 Task: Add an event with the title Marketing Campaign Evaluation and Fine-tuning, date '2023/12/12', time 8:30 AM to 10:30 AMand add a description: The training workshop will begin with an overview of the importance of effective negotiation skills in today's business landscape. Participants will gain an understanding of the key elements of successful negotiations, such as preparation, communication, active listening, and problem-solving.Select event color  Blueberry . Add location for the event as: 123 Park Guell, Barcelona, Spain, logged in from the account softage.5@softage.netand send the event invitation to softage.10@softage.net and softage.3@softage.net. Set a reminder for the event Doesn't repeat
Action: Mouse moved to (948, 72)
Screenshot: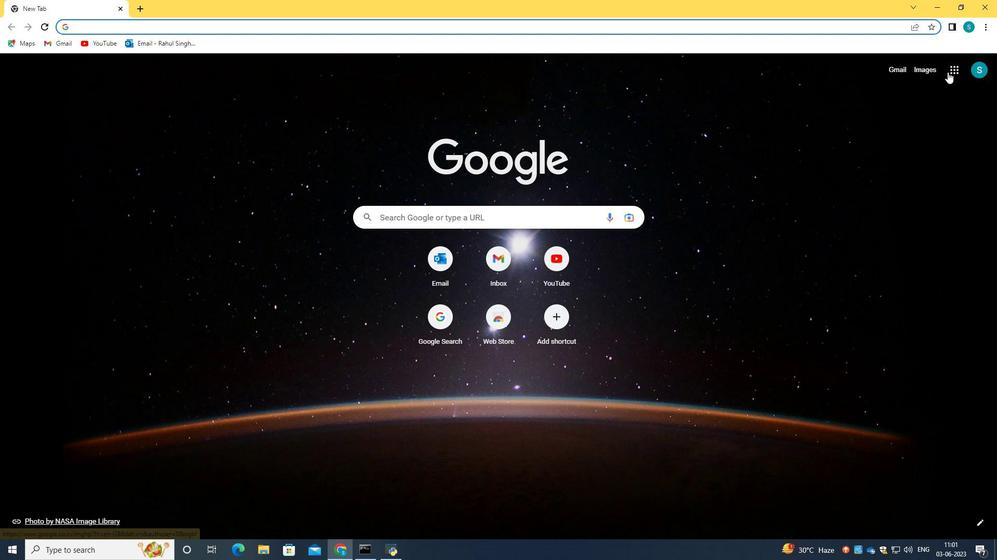 
Action: Mouse pressed left at (948, 72)
Screenshot: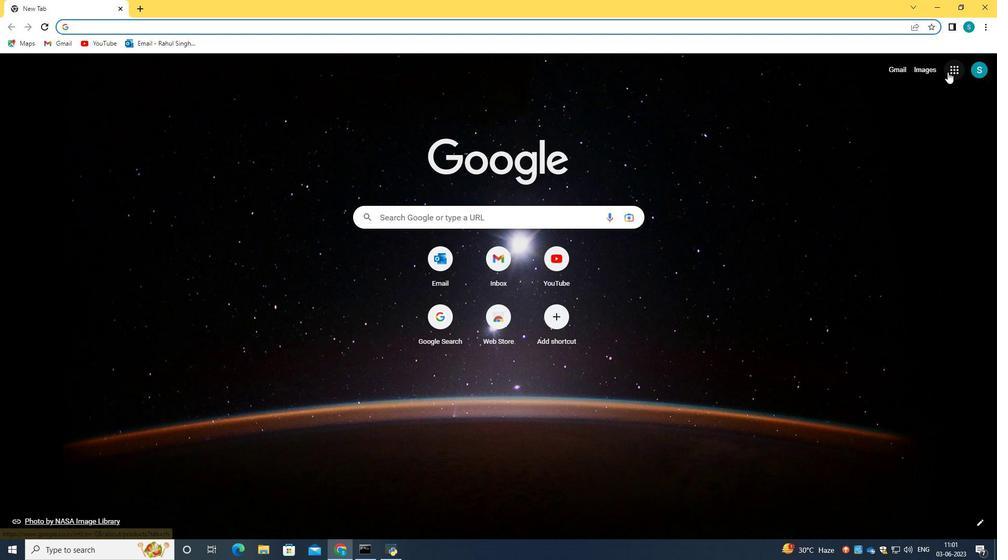 
Action: Mouse moved to (868, 224)
Screenshot: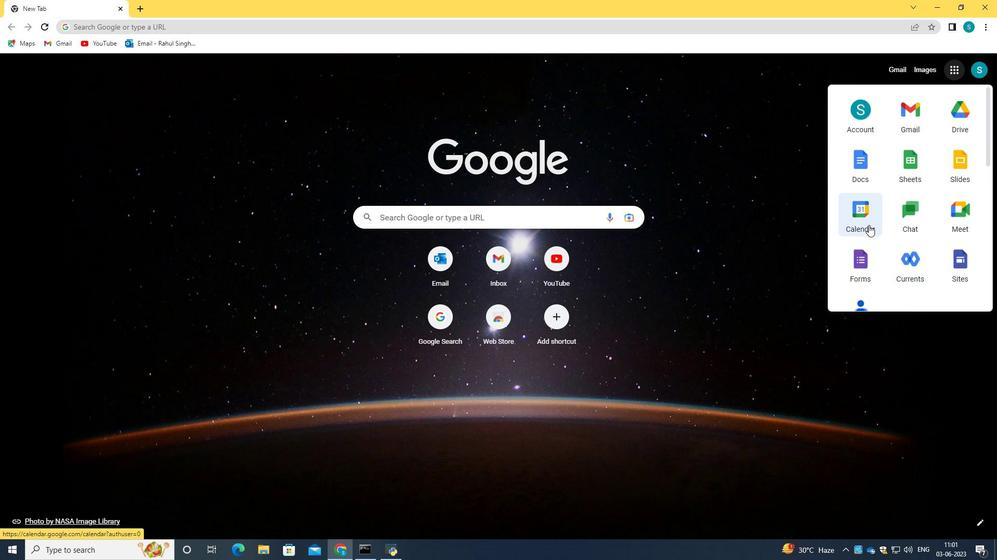 
Action: Mouse pressed left at (868, 224)
Screenshot: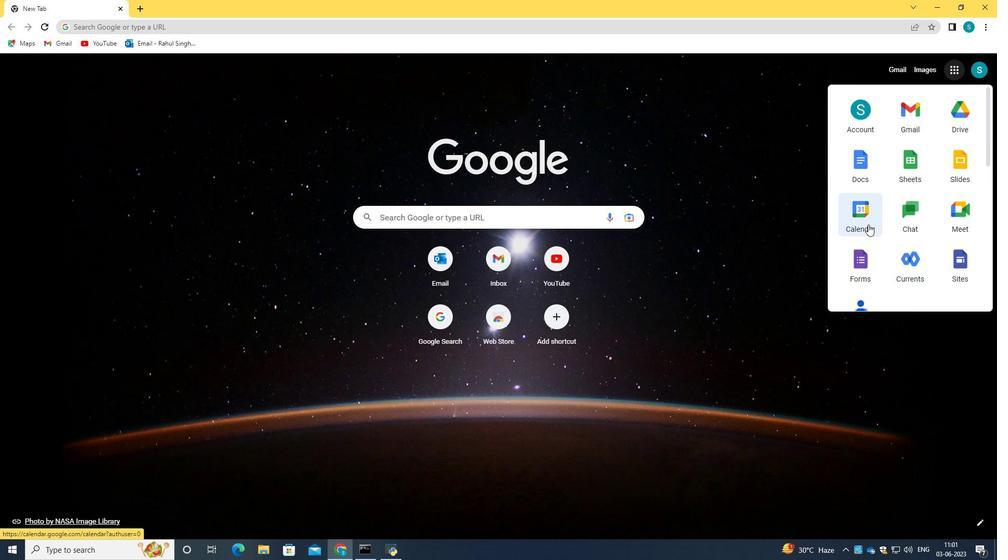 
Action: Mouse moved to (55, 108)
Screenshot: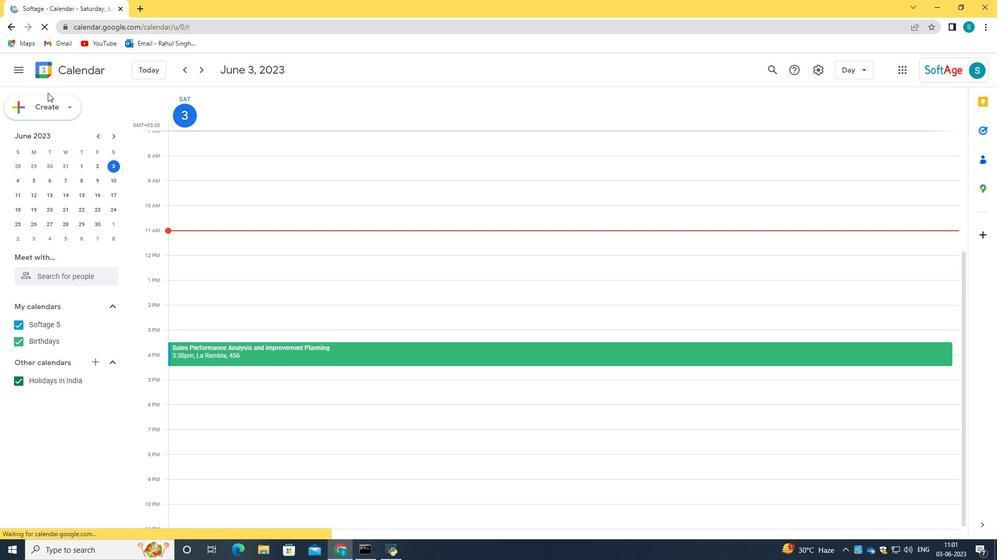 
Action: Mouse pressed left at (55, 108)
Screenshot: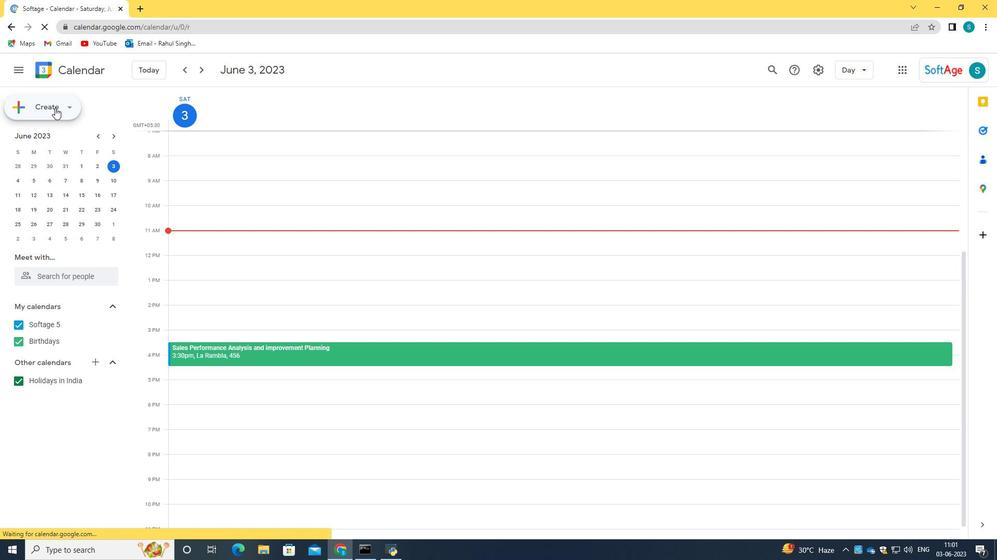 
Action: Mouse moved to (47, 130)
Screenshot: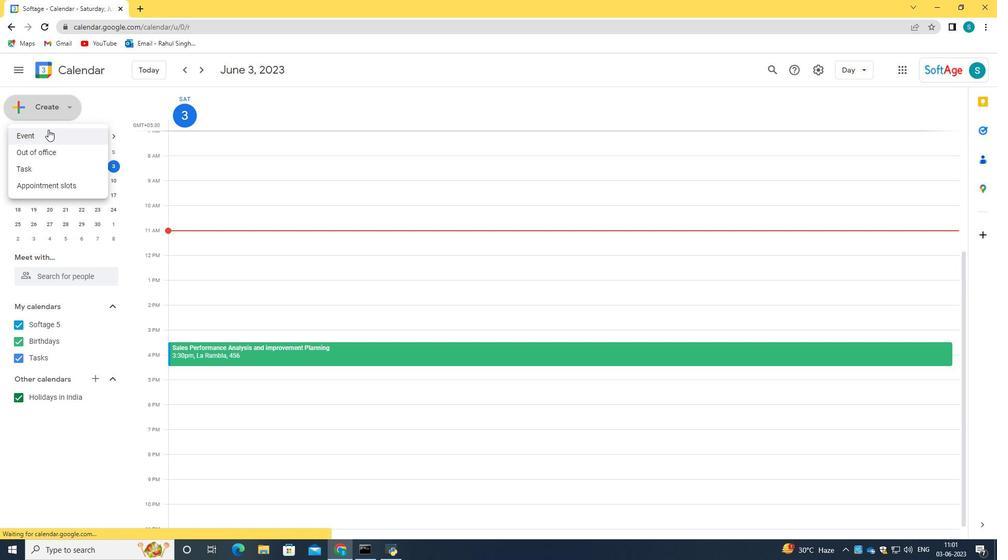 
Action: Mouse pressed left at (47, 130)
Screenshot: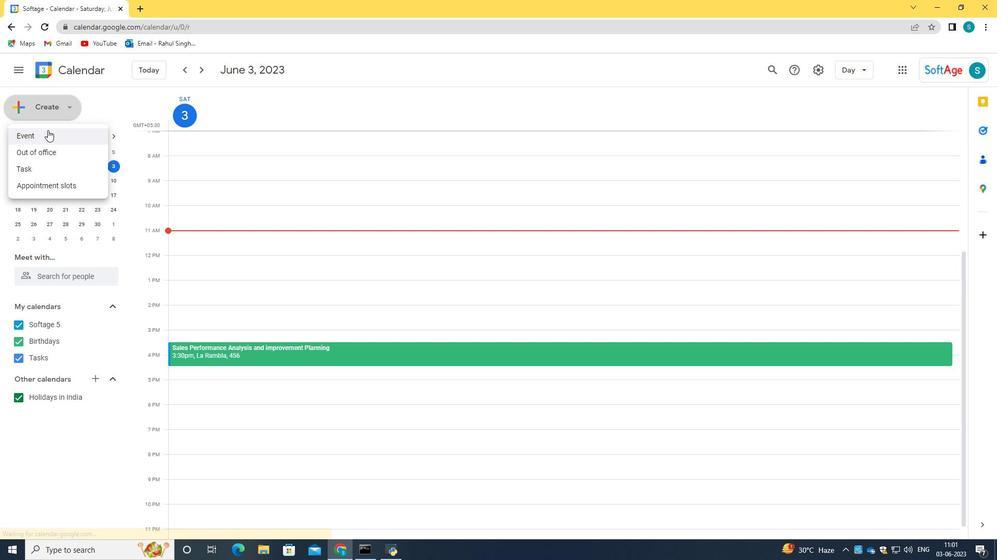 
Action: Mouse moved to (587, 421)
Screenshot: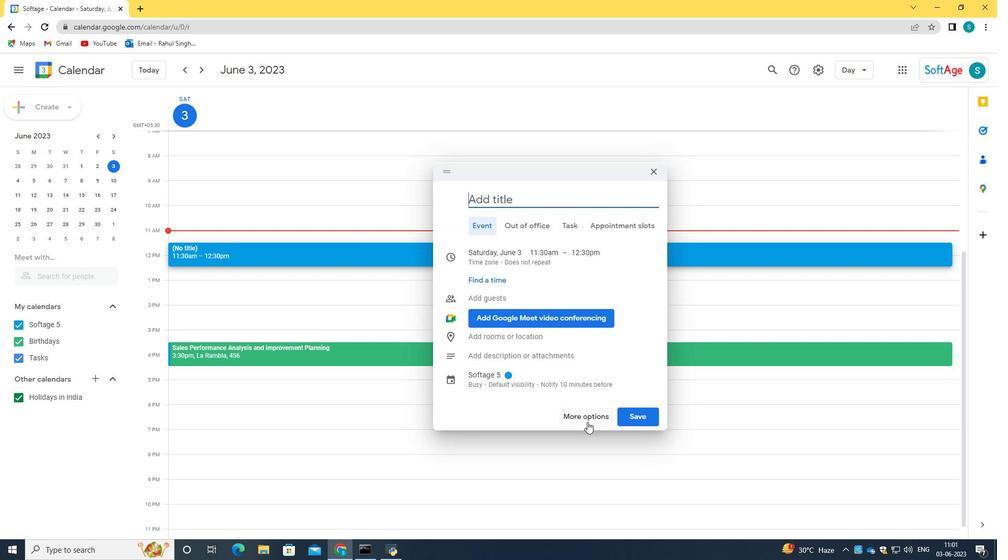 
Action: Mouse pressed left at (587, 421)
Screenshot: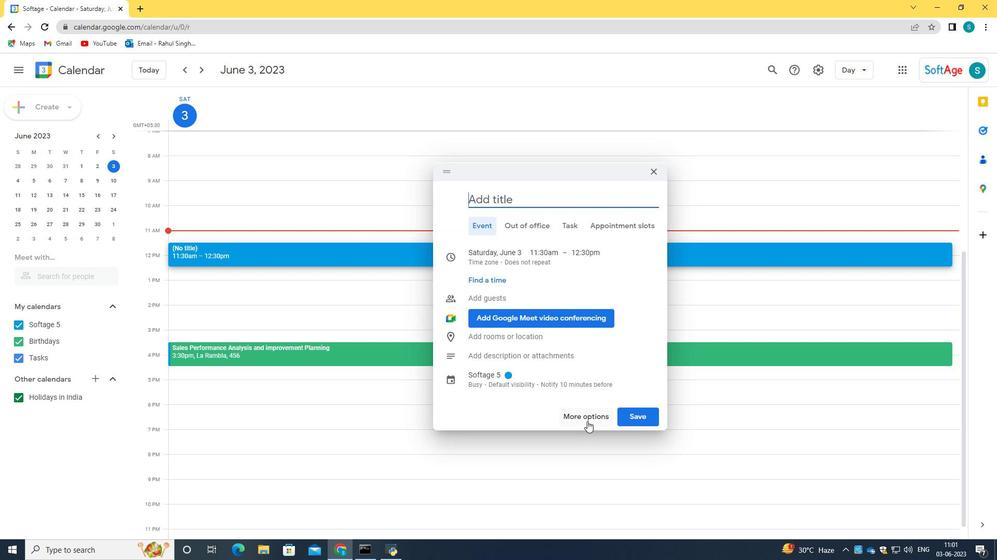 
Action: Mouse moved to (89, 73)
Screenshot: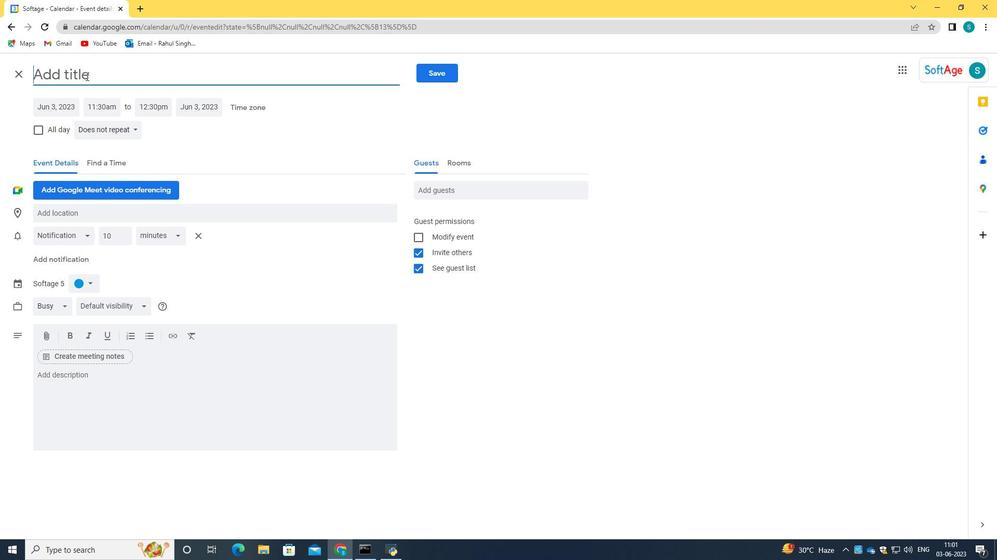 
Action: Mouse pressed left at (89, 73)
Screenshot: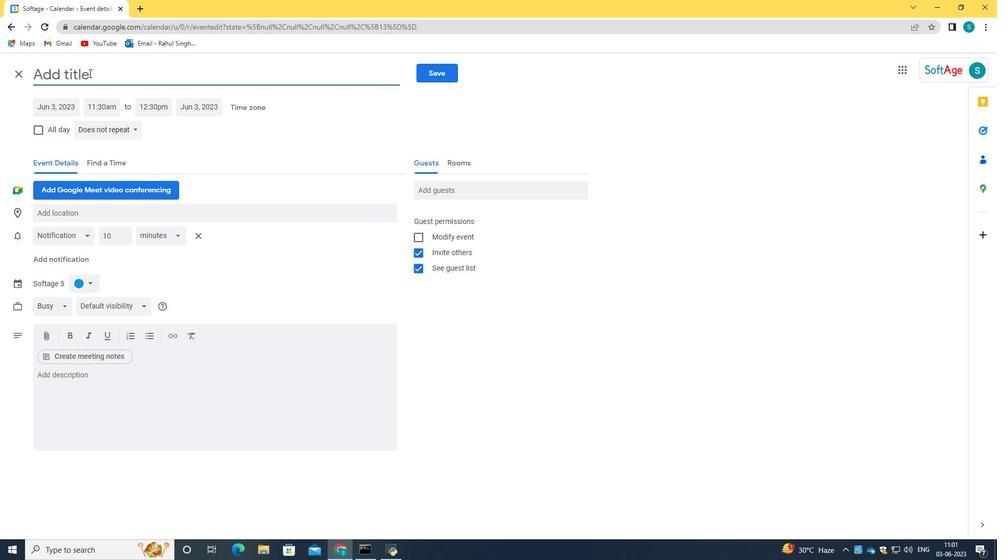 
Action: Key pressed <Key.caps_lock>M<Key.caps_lock>arketing<Key.space><Key.caps_lock>C<Key.caps_lock>ampaign<Key.space><Key.caps_lock>E<Key.caps_lock>valuation<Key.space>and<Key.space><Key.caps_lock>F<Key.caps_lock>ine-tunn<Key.backspace>ing<Key.space>
Screenshot: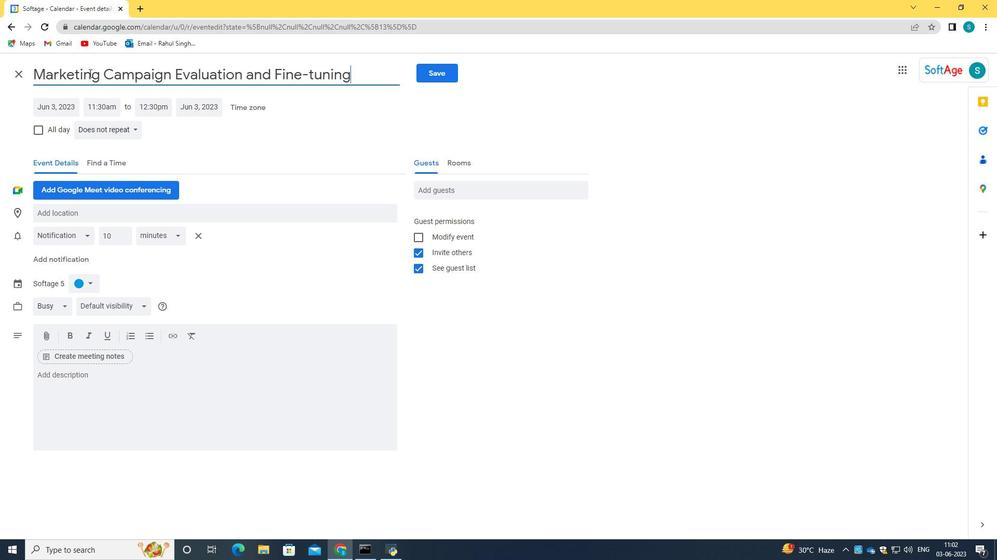 
Action: Mouse moved to (75, 105)
Screenshot: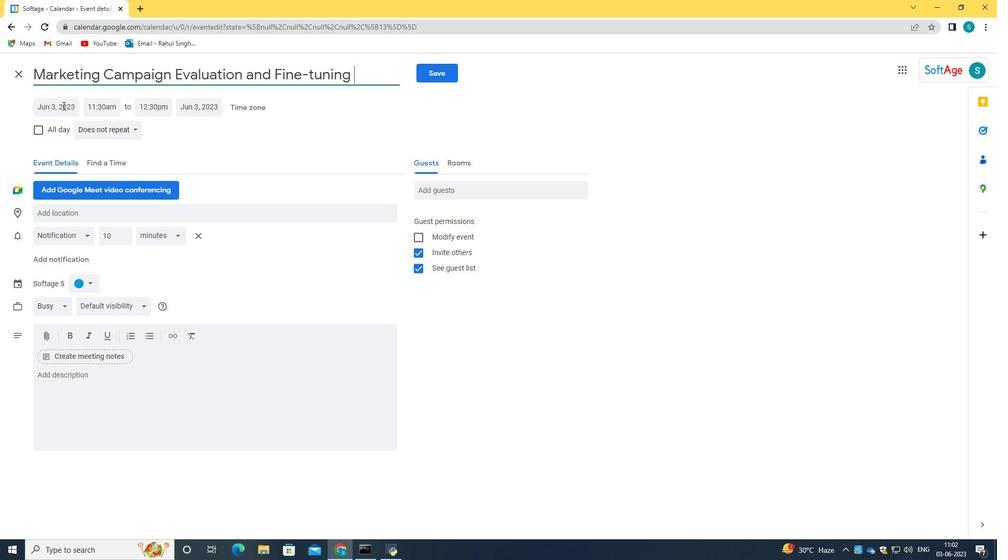 
Action: Mouse pressed left at (75, 105)
Screenshot: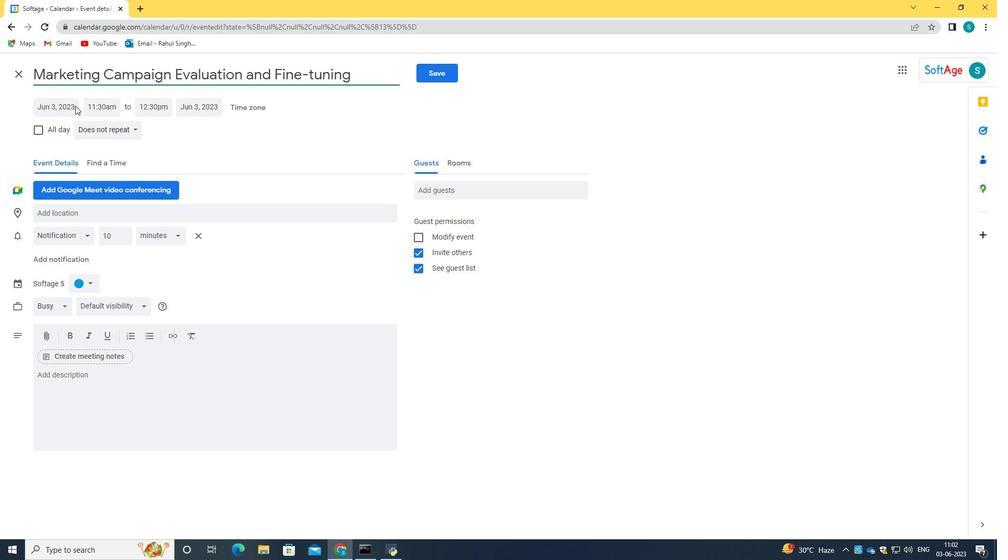 
Action: Mouse moved to (75, 106)
Screenshot: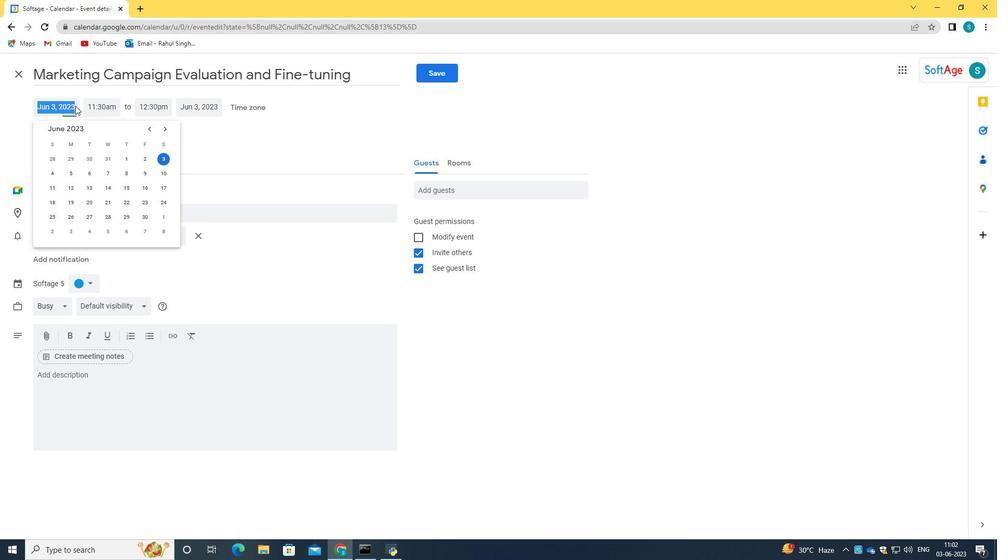 
Action: Key pressed 2023/12/12
Screenshot: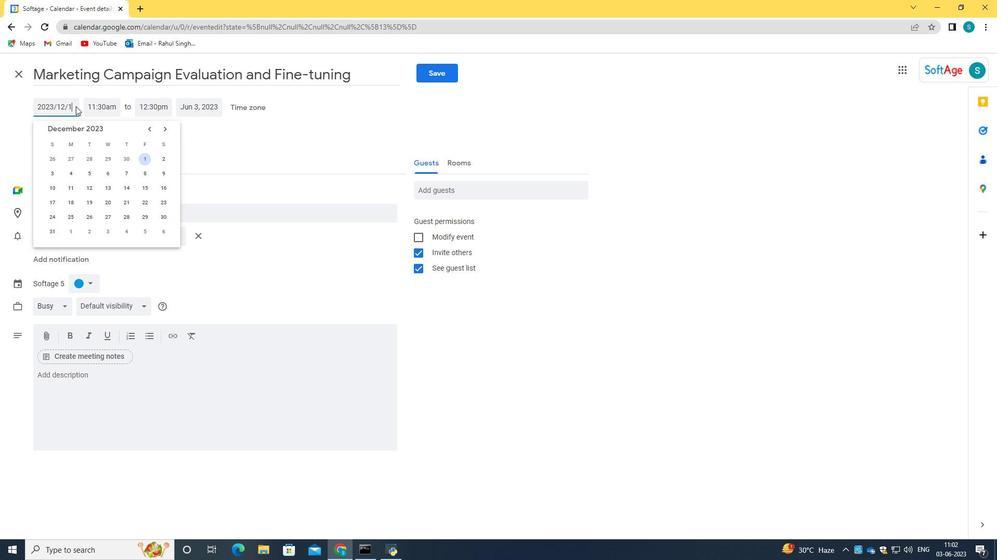 
Action: Mouse moved to (112, 111)
Screenshot: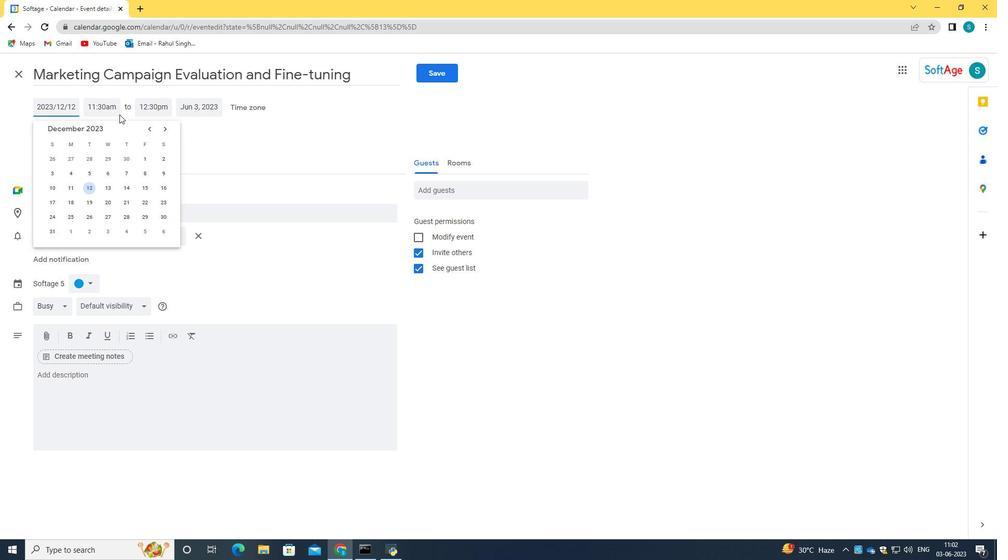 
Action: Mouse pressed left at (112, 111)
Screenshot: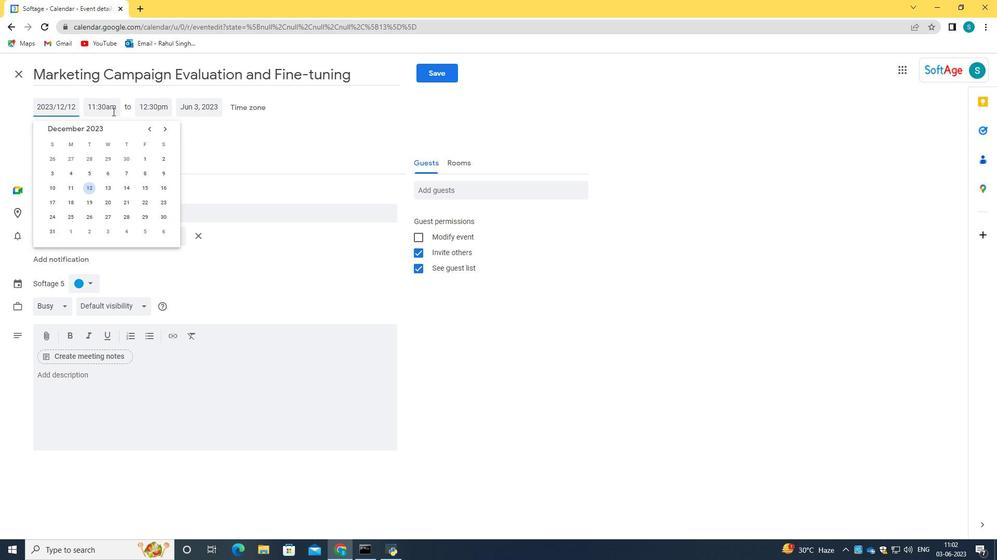 
Action: Key pressed 8<Key.shift_r>:30am<Key.tab>10<Key.shift_r>:30
Screenshot: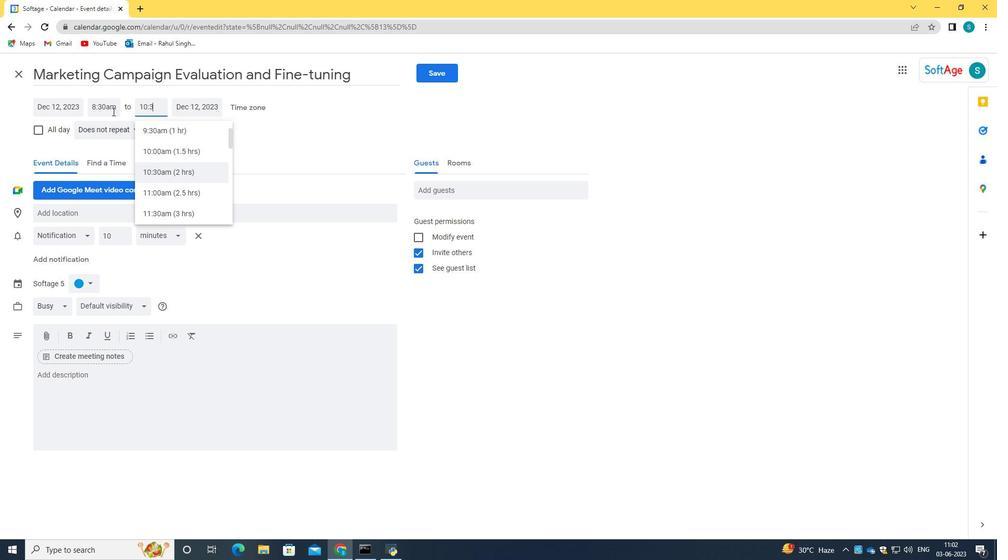 
Action: Mouse moved to (179, 174)
Screenshot: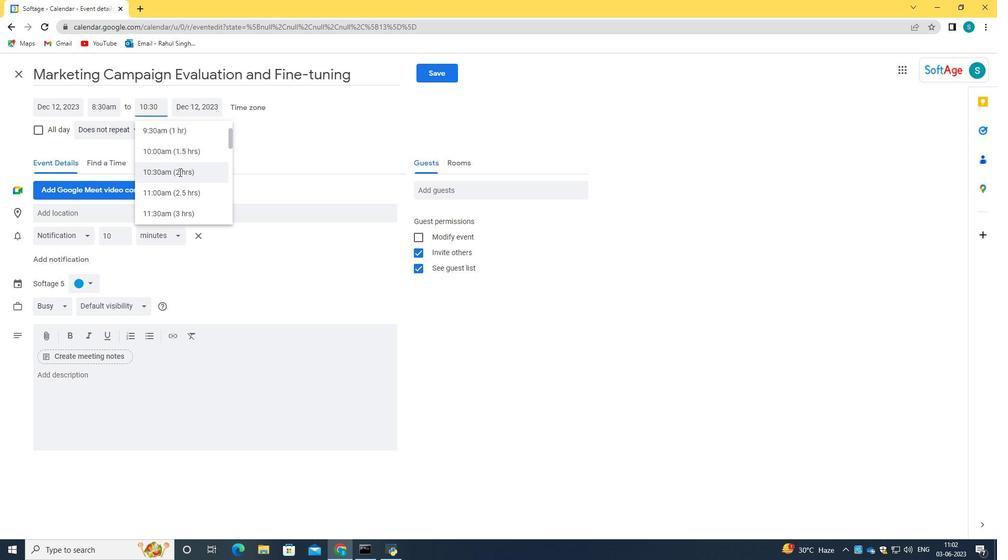 
Action: Mouse pressed left at (179, 174)
Screenshot: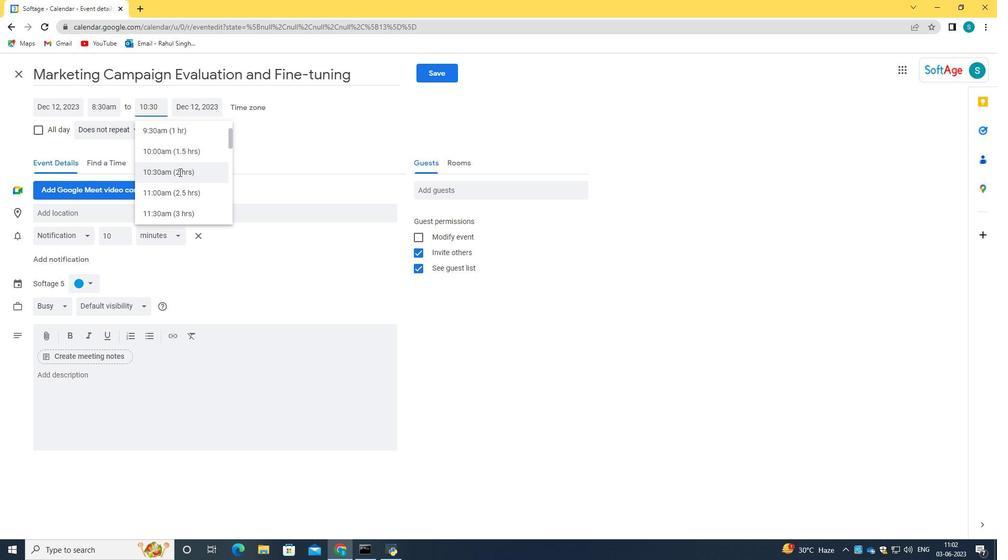 
Action: Mouse moved to (145, 391)
Screenshot: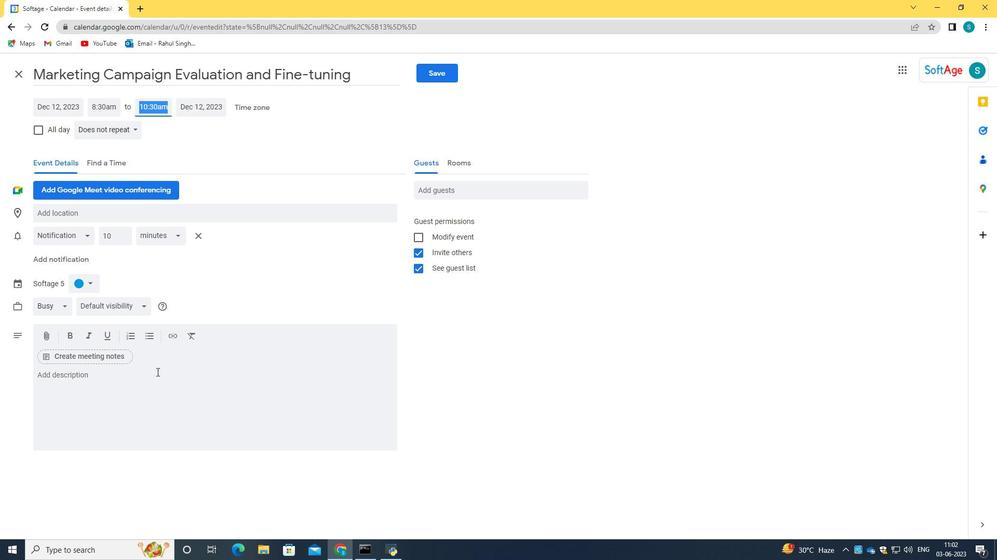 
Action: Mouse pressed left at (145, 391)
Screenshot: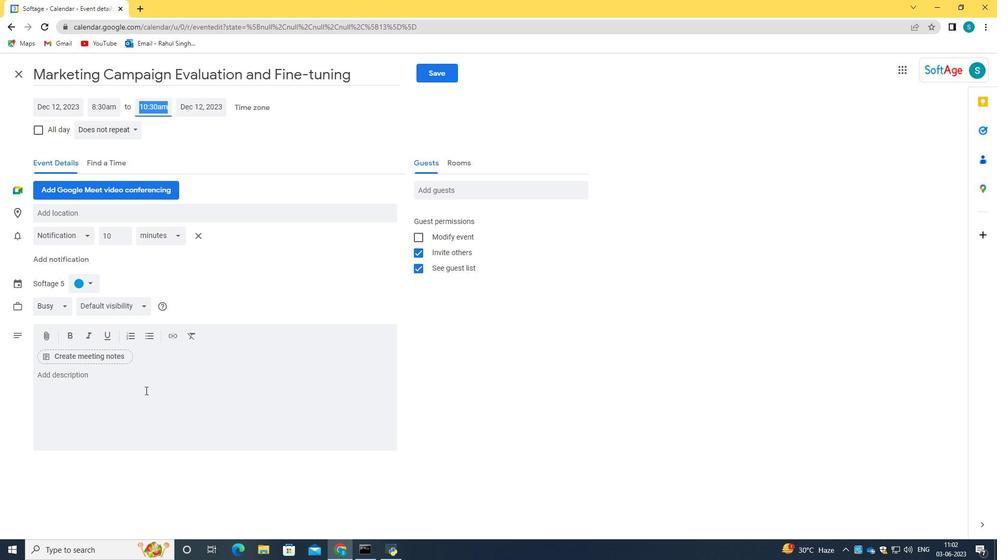 
Action: Key pressed <Key.caps_lock><Key.caps_lock><Key.caps_lock>T<Key.caps_lock>he<Key.space>training<Key.space><Key.space>workshop<Key.space>will<Key.space>beging<Key.backspace><Key.space>with<Key.space>an<Key.space>overview<Key.space>of<Key.space>the<Key.space>importance<Key.space>of<Key.space>ef<Key.backspace>ffective<Key.space>negoaton<Key.backspace><Key.backspace>ions<Key.backspace><Key.space><Key.backspace><Key.backspace><Key.backspace><Key.backspace><Key.backspace><Key.backspace>titation<Key.space><Key.backspace><Key.backspace><Key.backspace><Key.backspace><Key.backspace><Key.backspace><Key.backspace><Key.backspace>tiat<Key.backspace><Key.backspace><Key.backspace><Key.backspace>iato<Key.backspace>ion<Key.space>skill<Key.space>in<Key.space>today's<Key.space>business<Key.space>landscape.<Key.space><Key.caps_lock>P<Key.caps_lock>articipants<Key.space>will<Key.space>gain<Key.space>an<Key.space>understanding<Key.space>,<Key.space>such<Key.space>as<Key.space>preparationn<Key.backspace>,<Key.space>communication,<Key.space>acto<Key.backspace>ive<Key.space>listing<Key.space><Key.backspace>,<Key.space>and<Key.space>proble,<Key.backspace>,<Key.backspace>m<Key.space><Key.backspace>-solving.
Screenshot: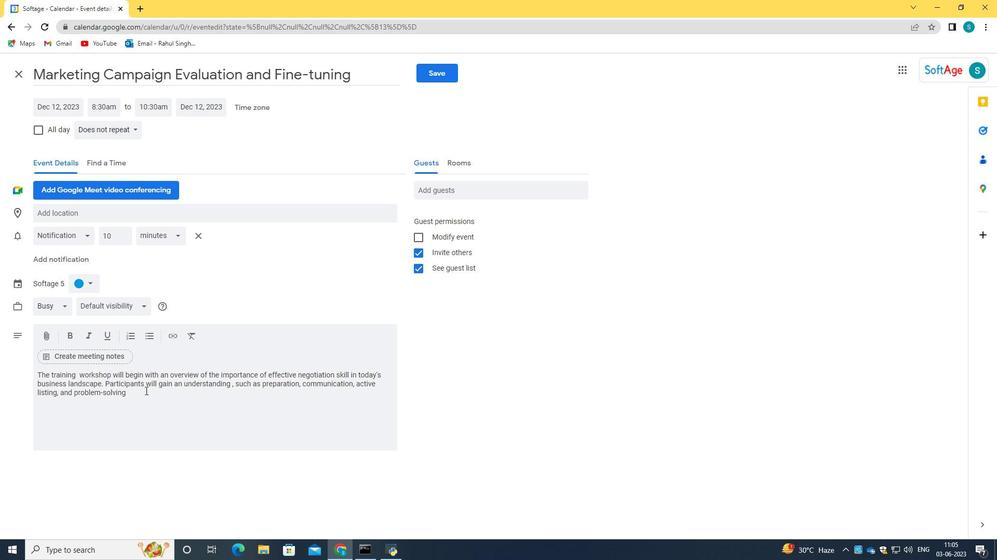 
Action: Mouse moved to (86, 285)
Screenshot: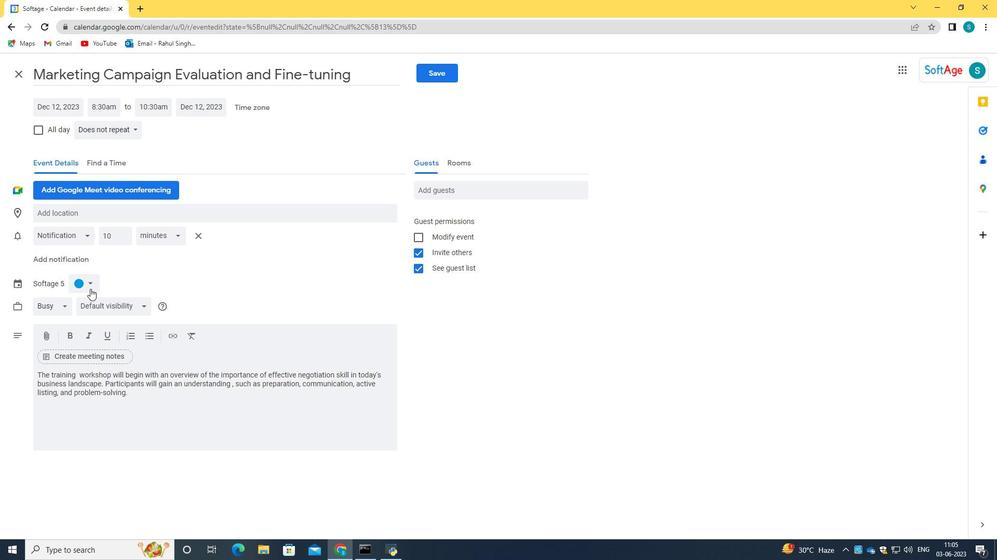 
Action: Mouse pressed left at (86, 285)
Screenshot: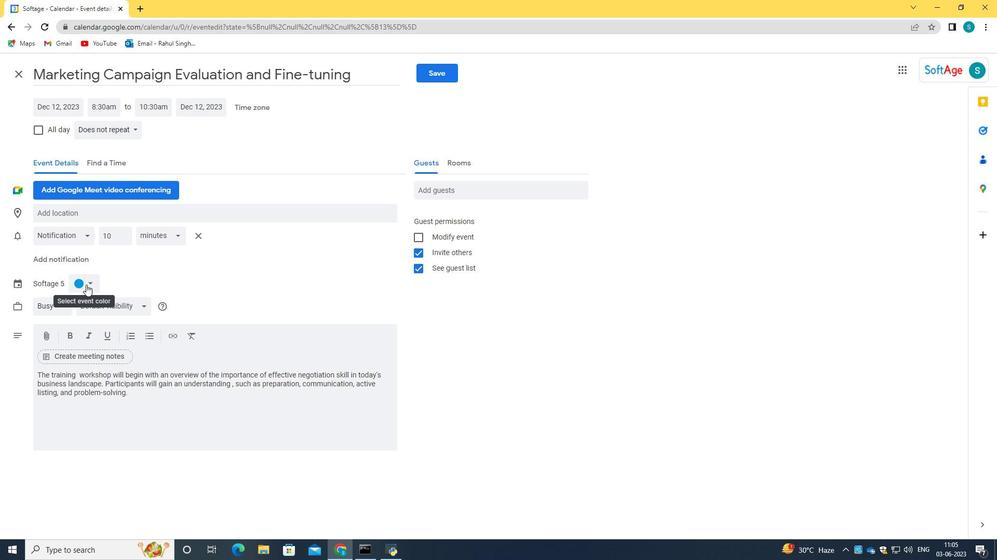 
Action: Mouse moved to (92, 317)
Screenshot: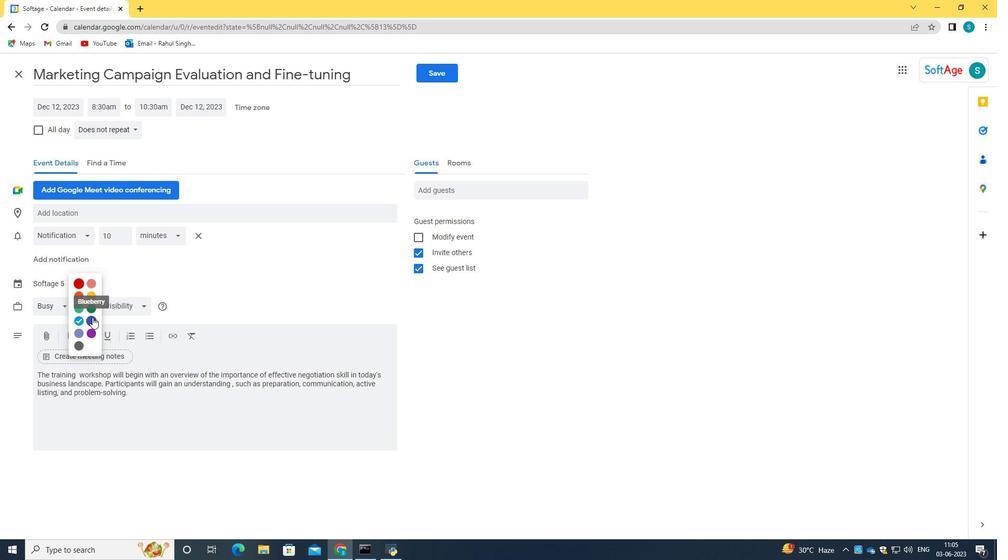 
Action: Mouse pressed left at (92, 317)
Screenshot: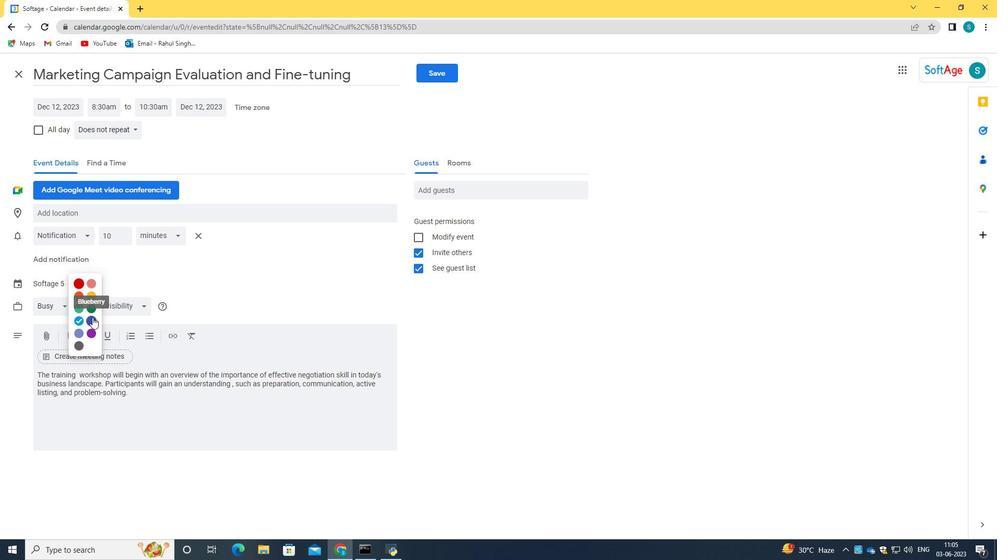 
Action: Mouse moved to (115, 217)
Screenshot: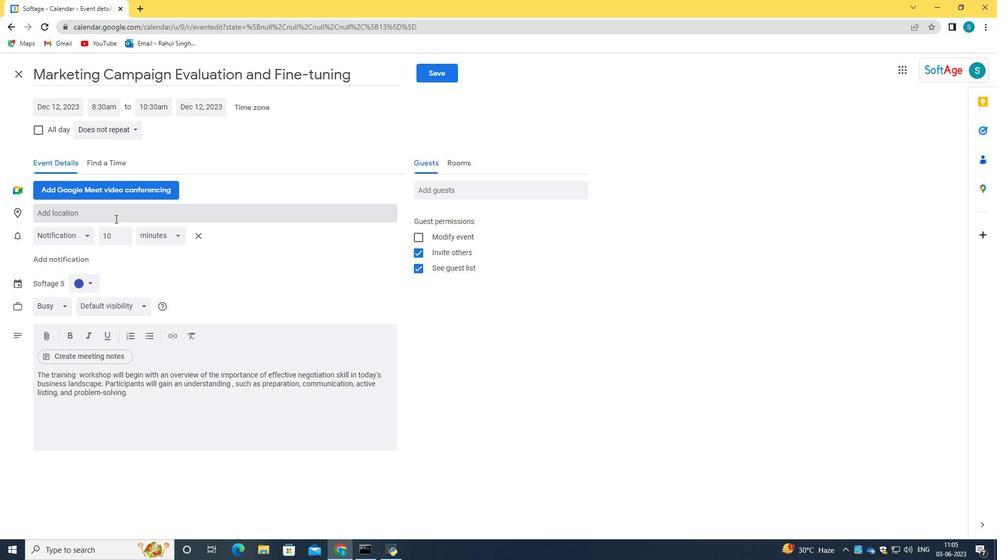 
Action: Mouse pressed left at (115, 217)
Screenshot: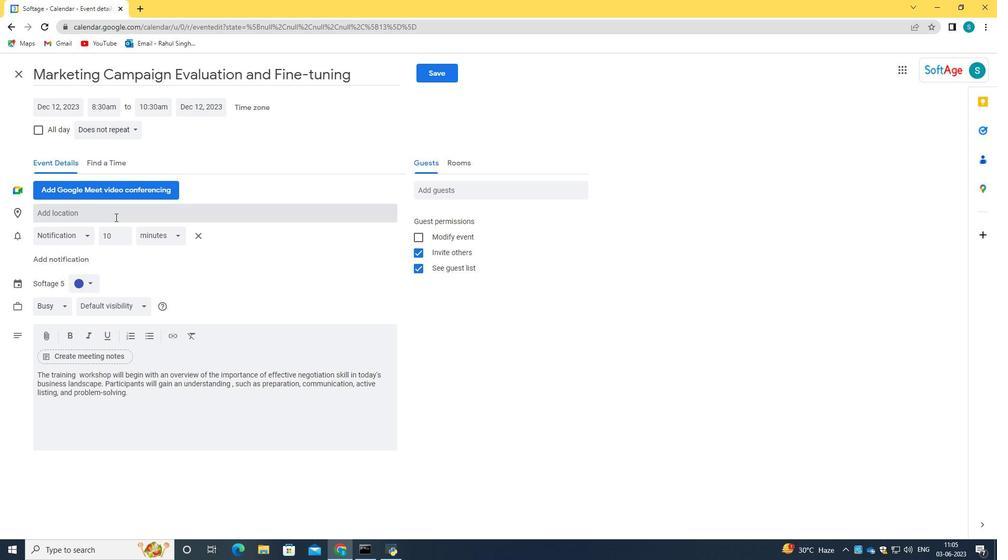 
Action: Key pressed 123<Key.space><Key.caps_lock>P<Key.caps_lock>ark<Key.space><Key.caps_lock>G<Key.caps_lock>ueell,<Key.space><Key.caps_lock>B<Key.caps_lock>arcelona,<Key.space>spain
Screenshot: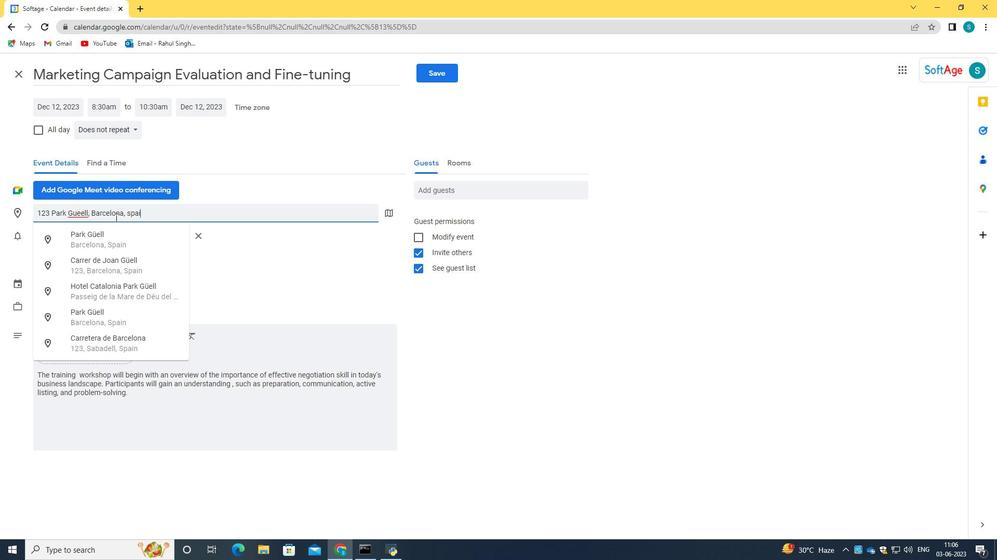 
Action: Mouse moved to (282, 246)
Screenshot: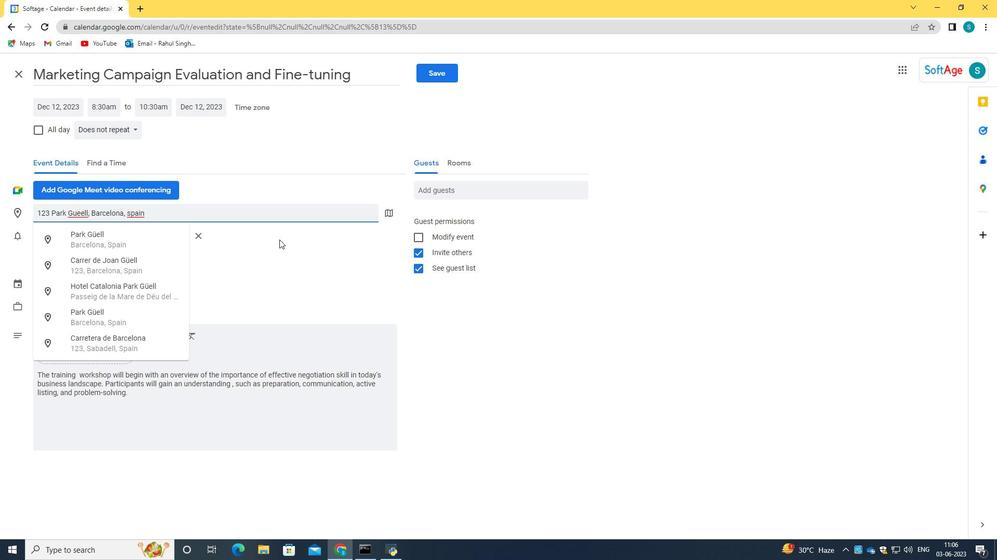 
Action: Mouse pressed left at (282, 246)
Screenshot: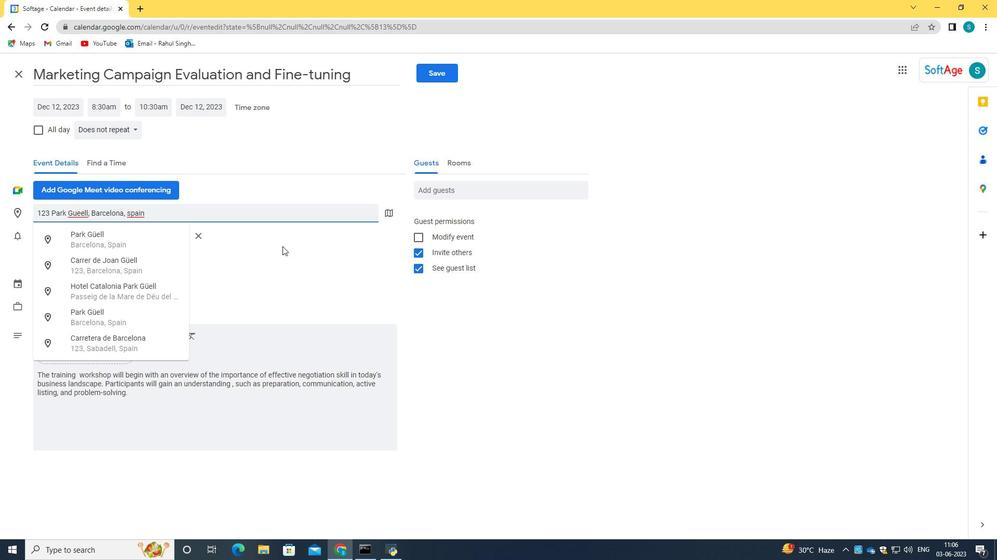 
Action: Mouse moved to (472, 195)
Screenshot: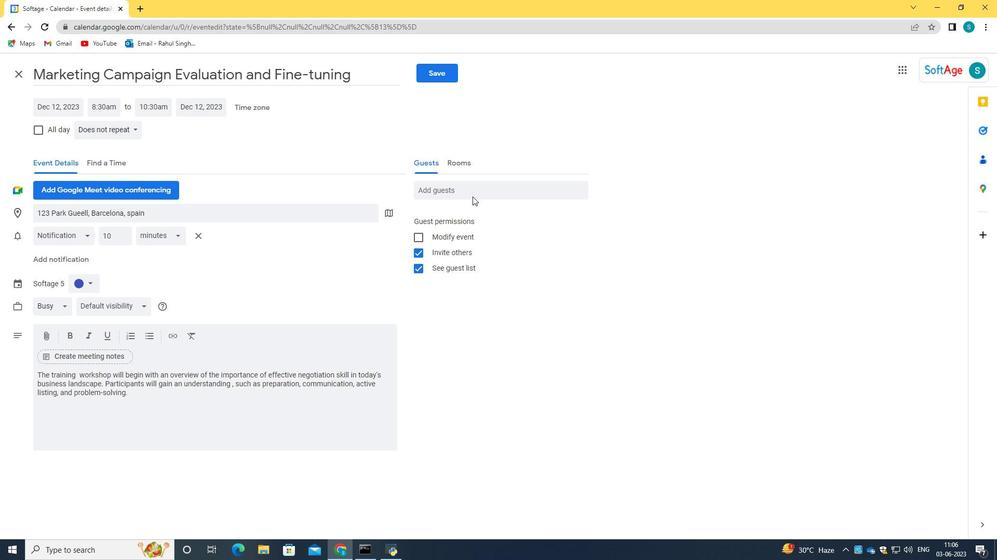 
Action: Mouse pressed left at (472, 195)
Screenshot: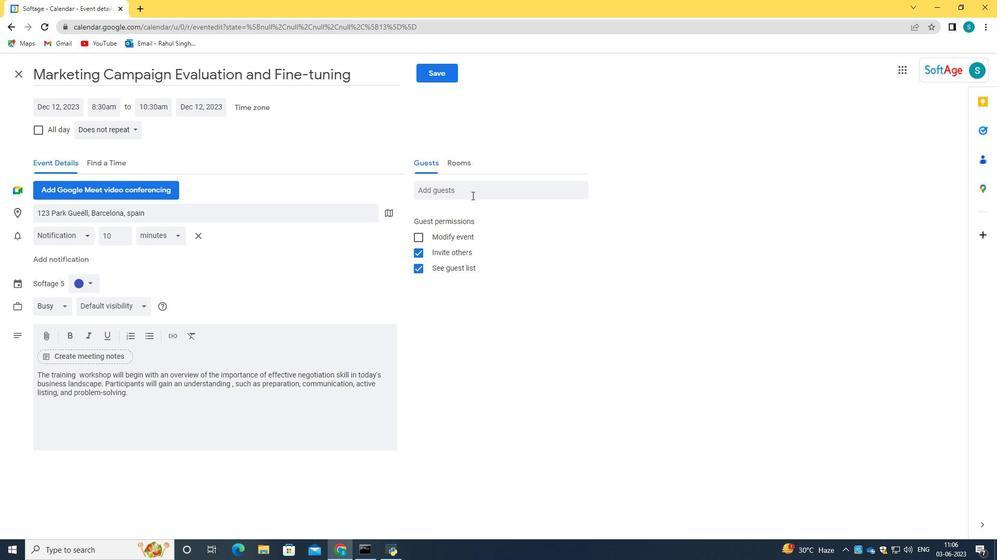 
Action: Key pressed softage.10<Key.shift>@softage.net<Key.tab>softage.3<Key.shift>@softage.net
Screenshot: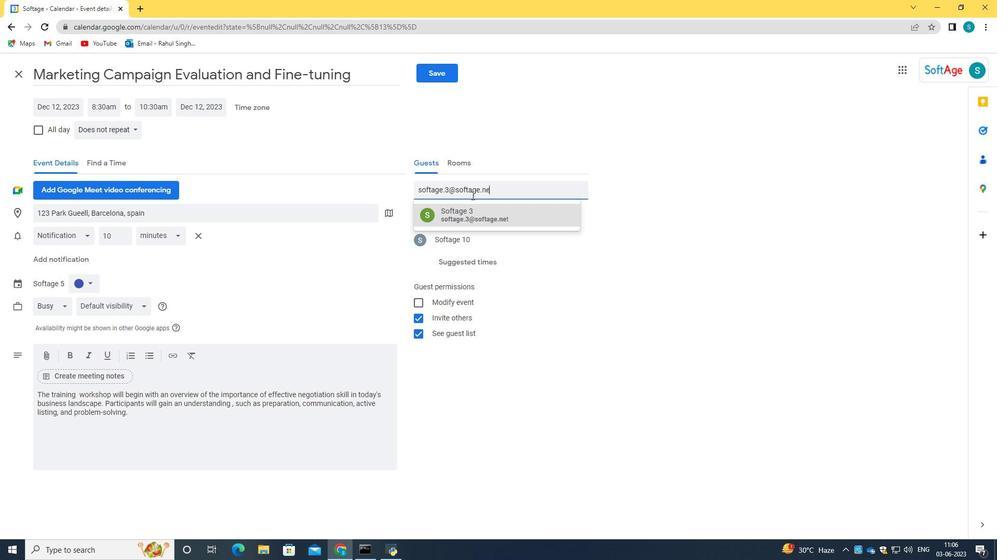 
Action: Mouse moved to (484, 218)
Screenshot: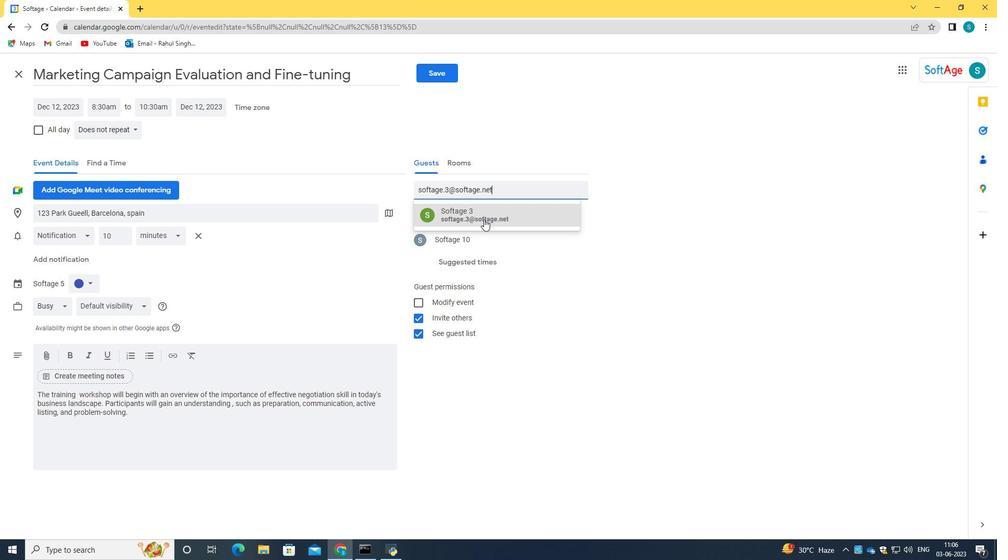 
Action: Mouse pressed left at (484, 218)
Screenshot: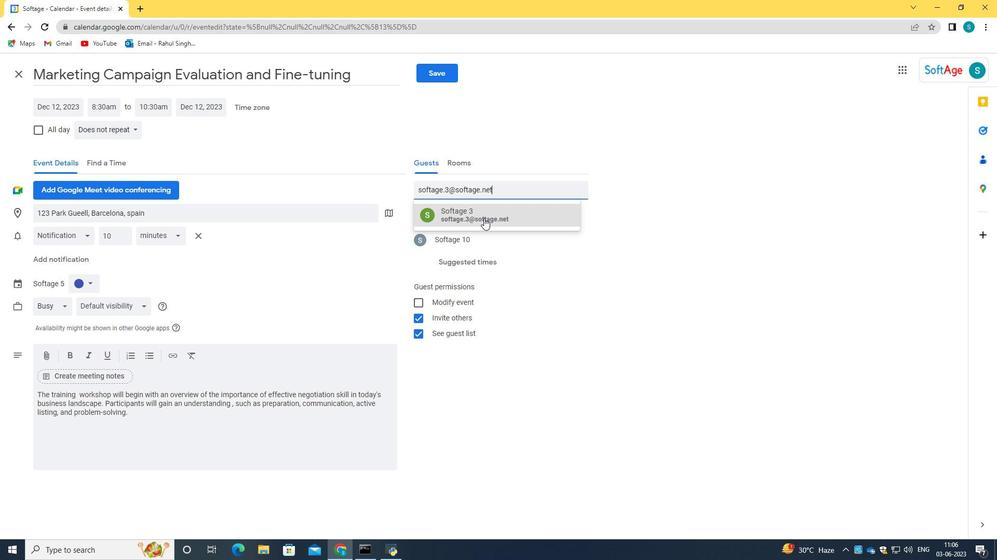 
Action: Mouse moved to (106, 131)
Screenshot: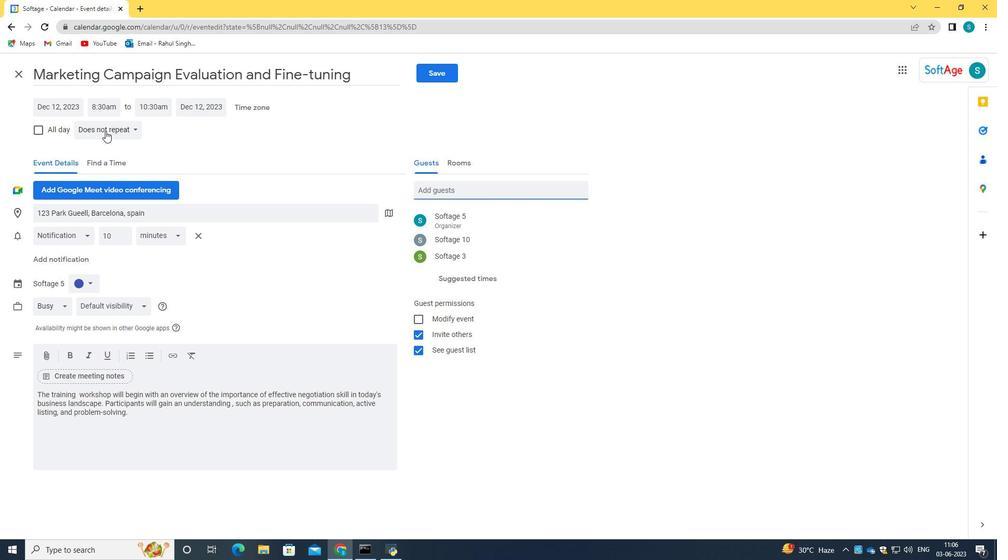
Action: Mouse pressed left at (106, 131)
Screenshot: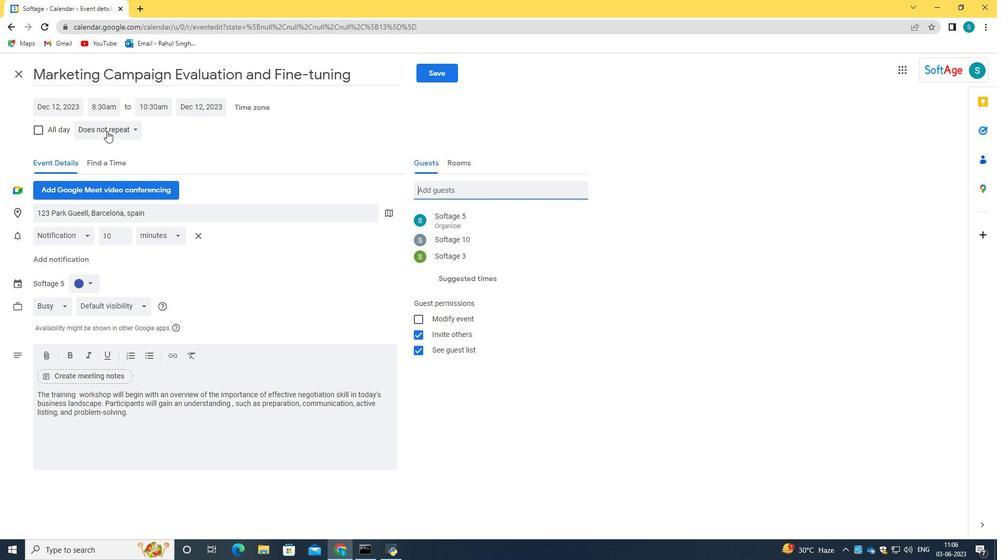 
Action: Mouse moved to (125, 126)
Screenshot: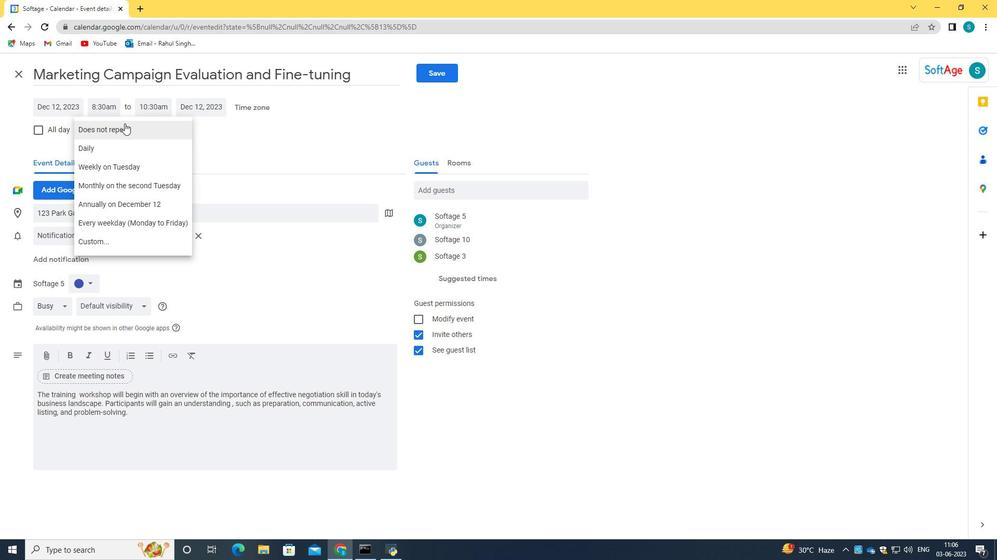 
Action: Mouse pressed left at (125, 126)
Screenshot: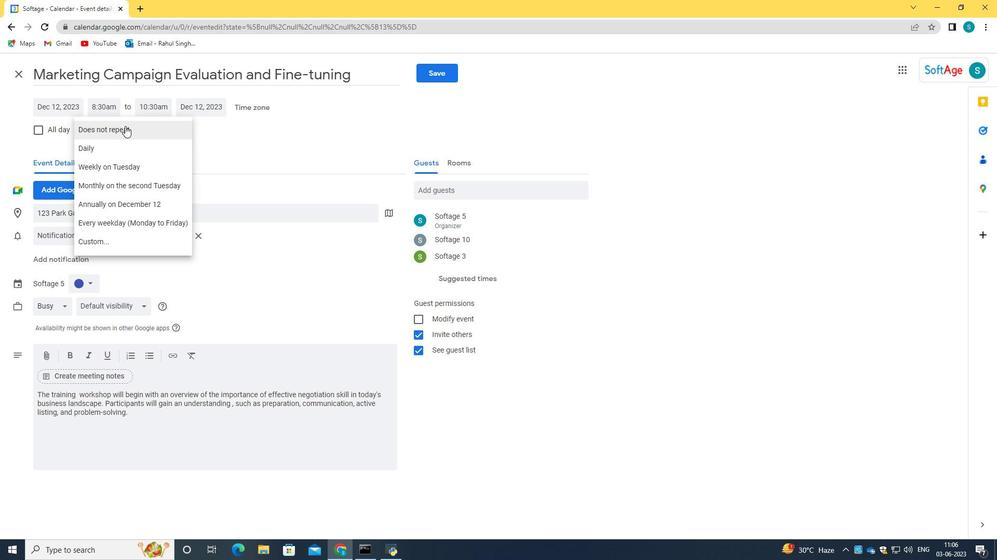 
Action: Mouse moved to (436, 76)
Screenshot: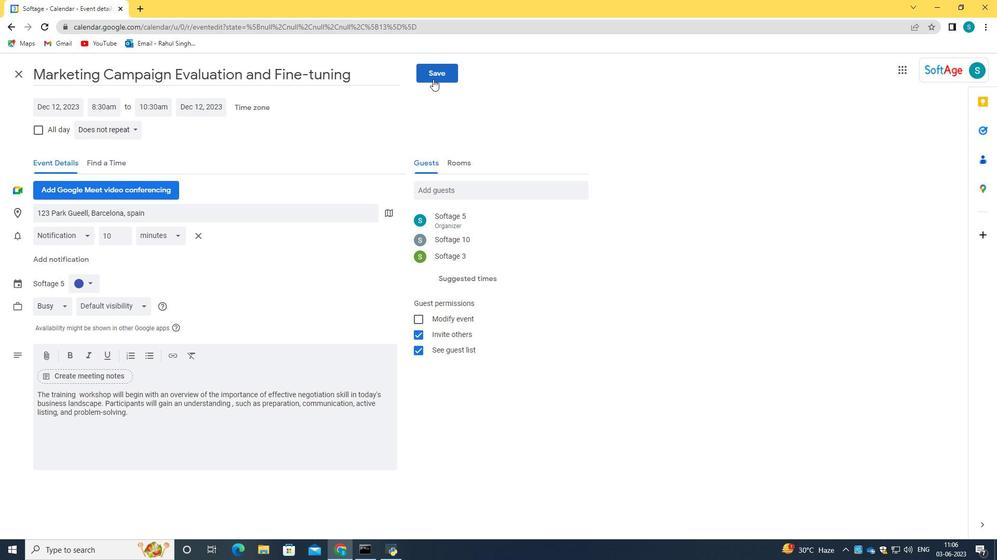 
Action: Mouse pressed left at (436, 76)
Screenshot: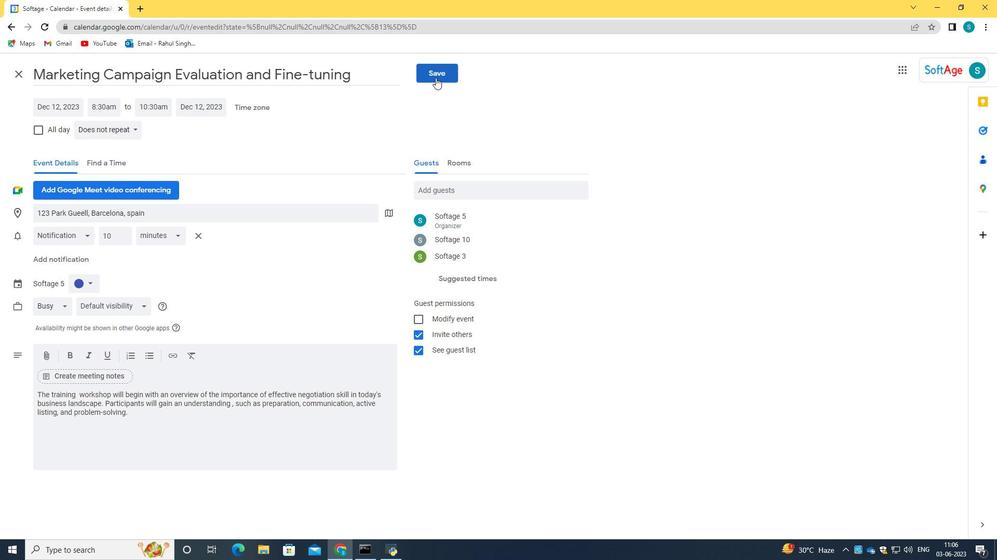 
Action: Mouse moved to (603, 319)
Screenshot: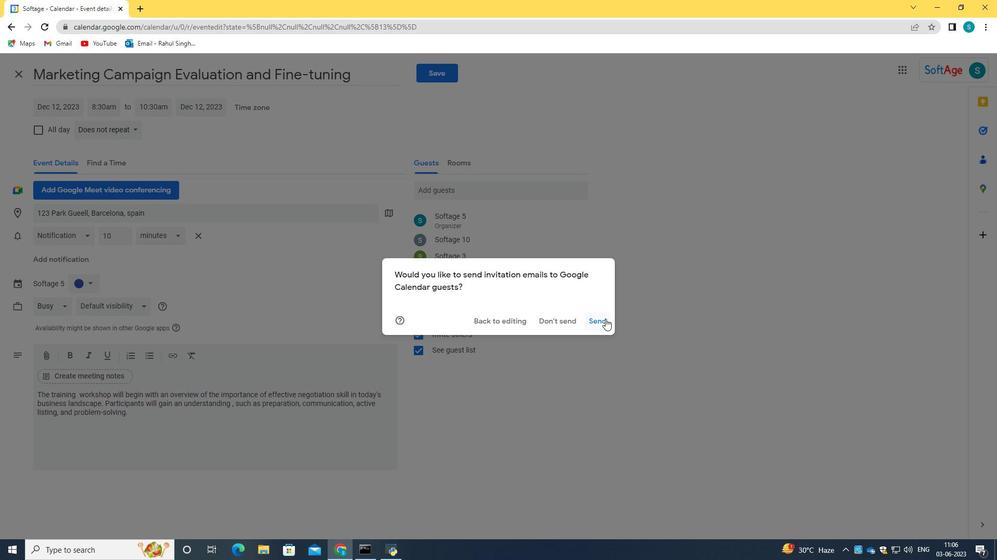 
Action: Mouse pressed left at (603, 319)
Screenshot: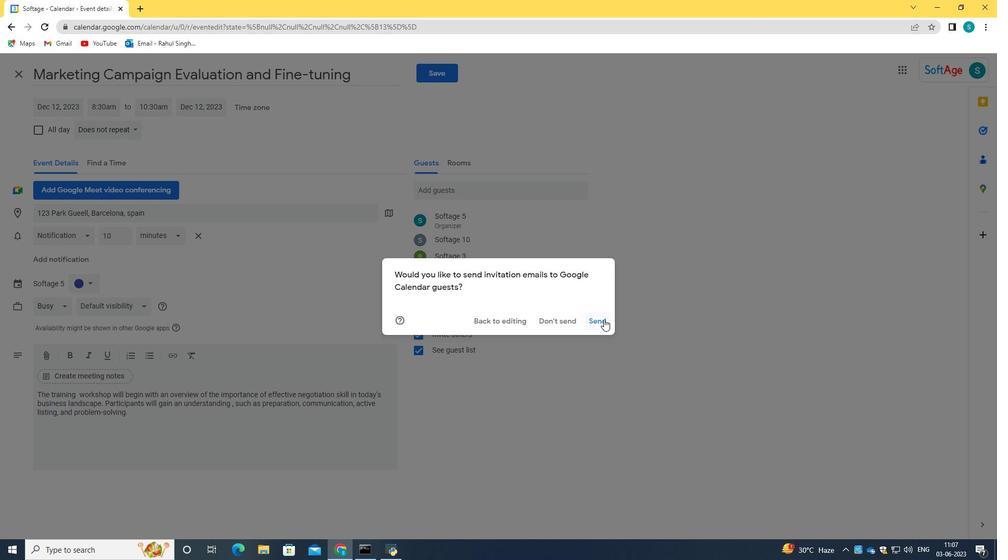 
